 Task: Look for products with cinnamon flavor in the category "Gummy Candies".
Action: Mouse moved to (17, 59)
Screenshot: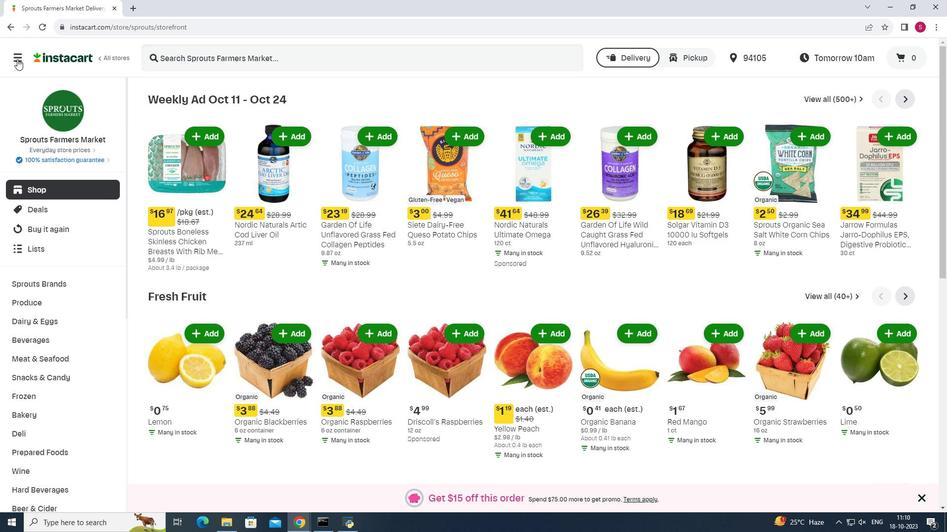 
Action: Mouse pressed left at (17, 59)
Screenshot: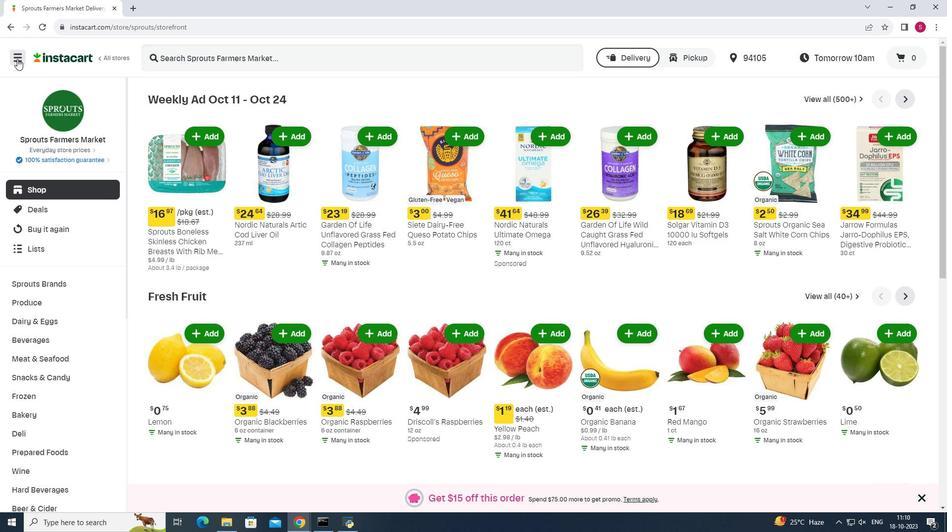 
Action: Mouse moved to (78, 262)
Screenshot: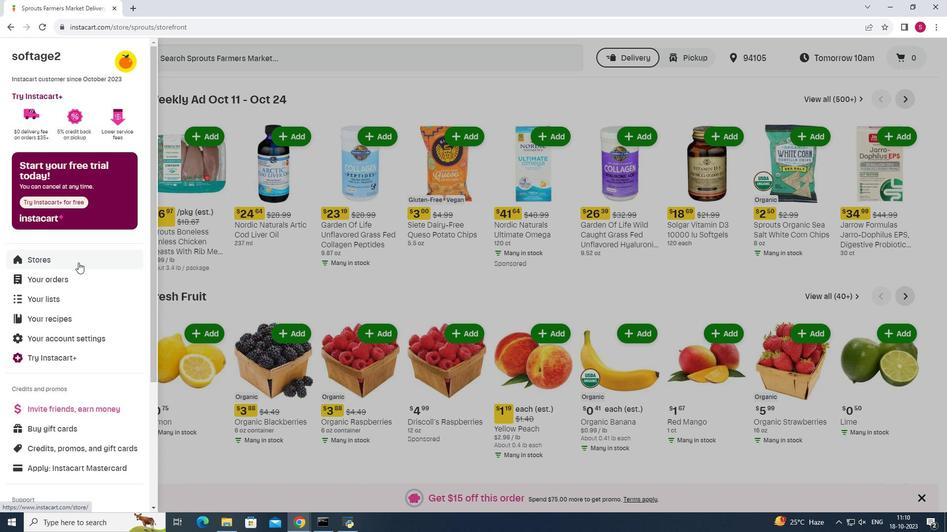 
Action: Mouse pressed left at (78, 262)
Screenshot: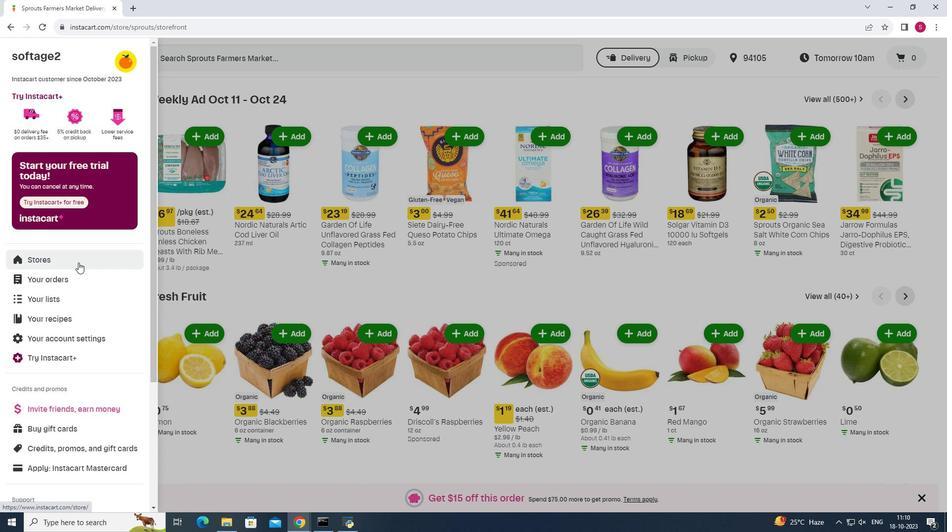 
Action: Mouse moved to (227, 85)
Screenshot: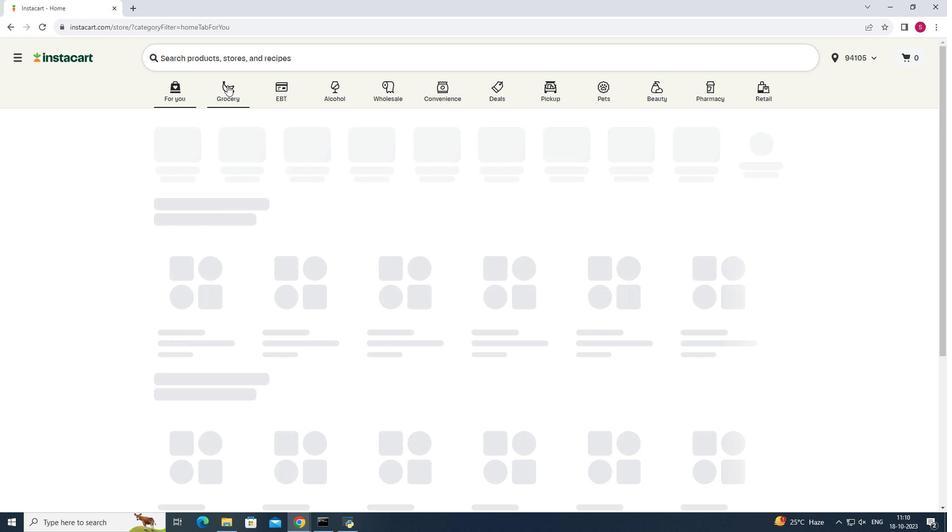 
Action: Mouse pressed left at (227, 85)
Screenshot: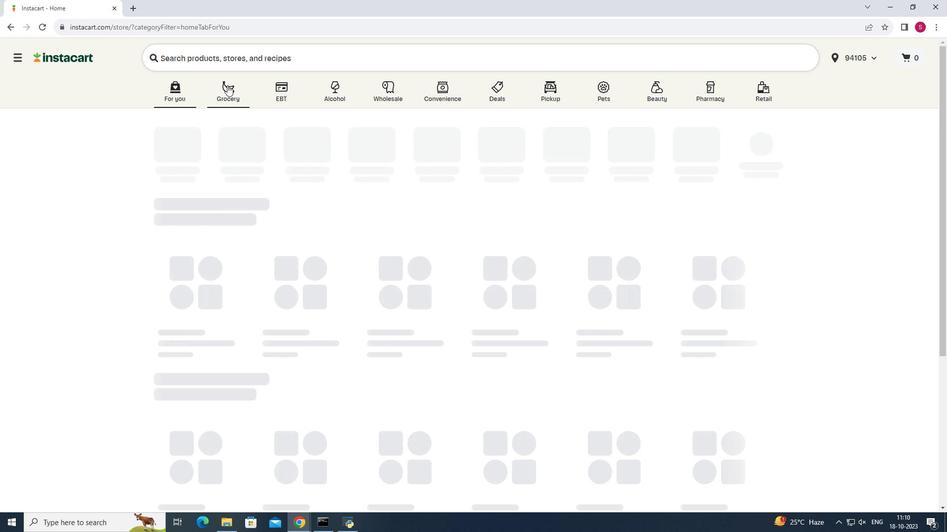 
Action: Mouse moved to (695, 133)
Screenshot: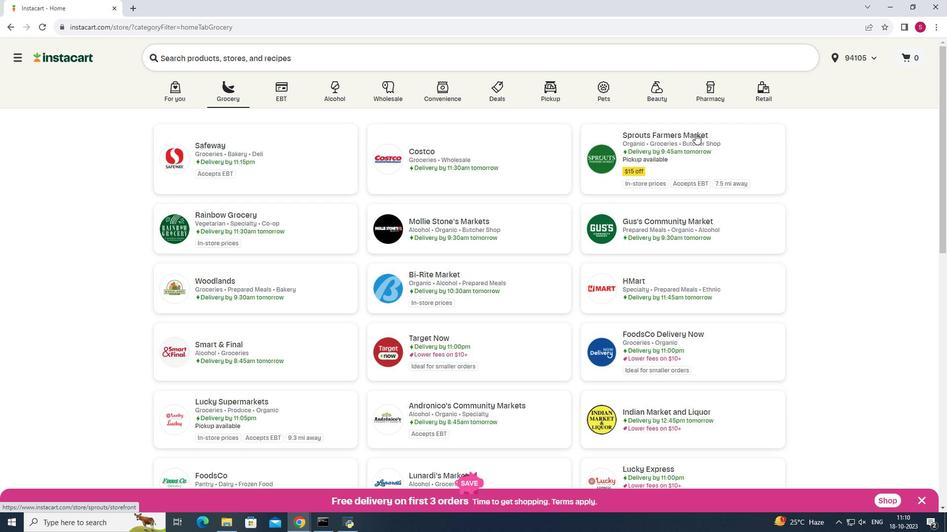 
Action: Mouse pressed left at (695, 133)
Screenshot: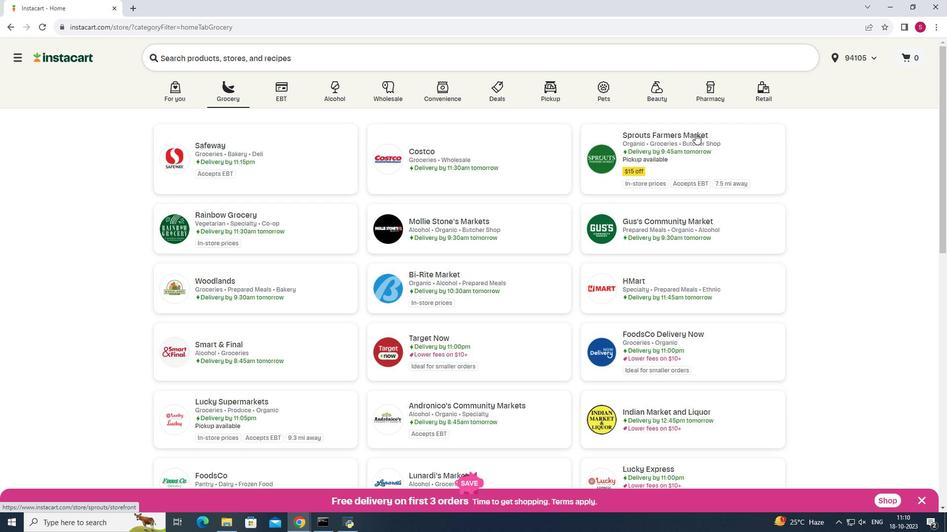 
Action: Mouse moved to (40, 378)
Screenshot: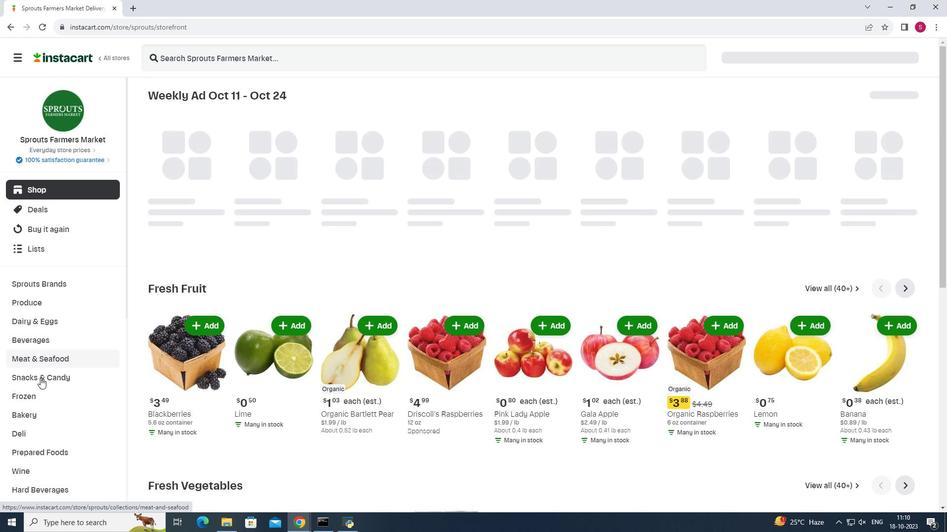 
Action: Mouse pressed left at (40, 378)
Screenshot: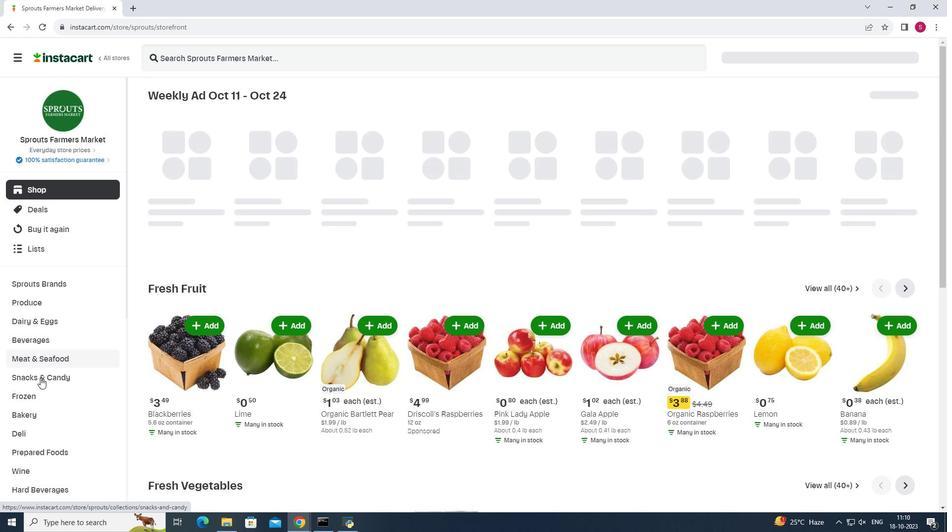 
Action: Mouse moved to (287, 120)
Screenshot: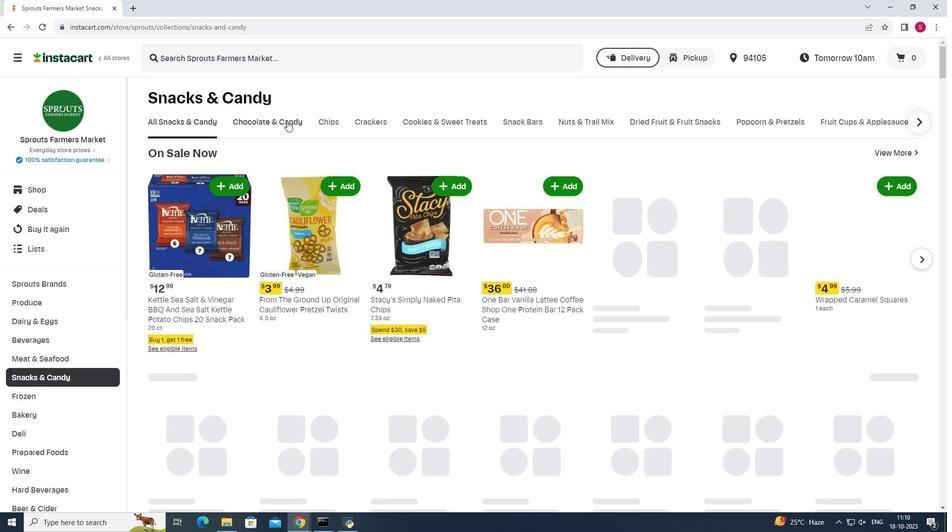 
Action: Mouse pressed left at (287, 120)
Screenshot: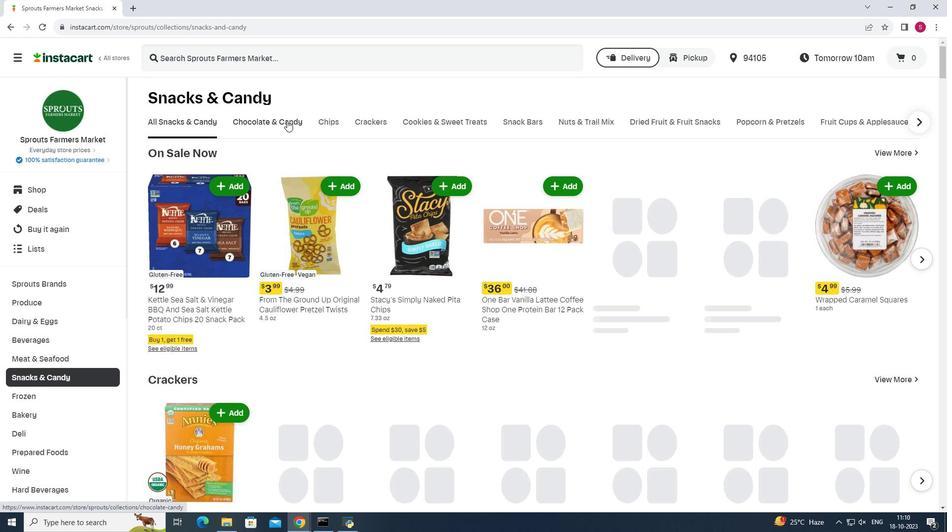 
Action: Mouse pressed left at (287, 120)
Screenshot: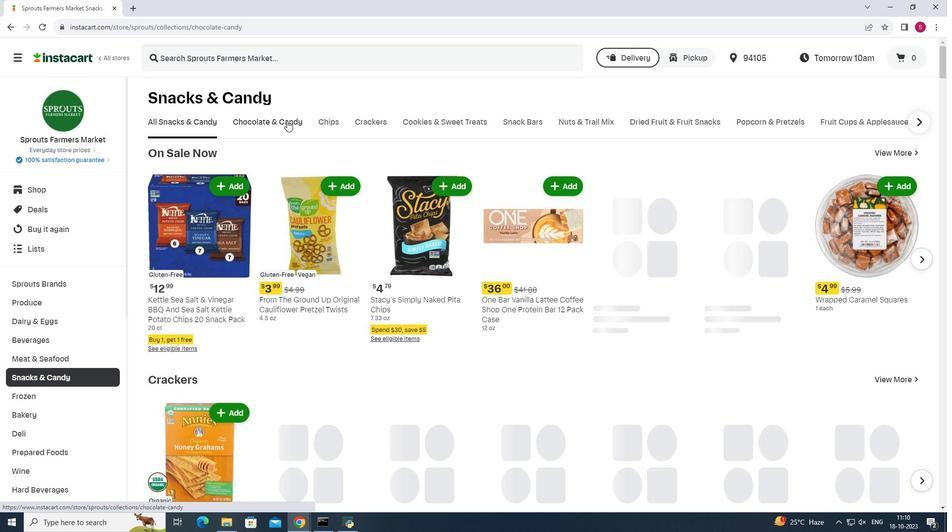 
Action: Mouse moved to (358, 162)
Screenshot: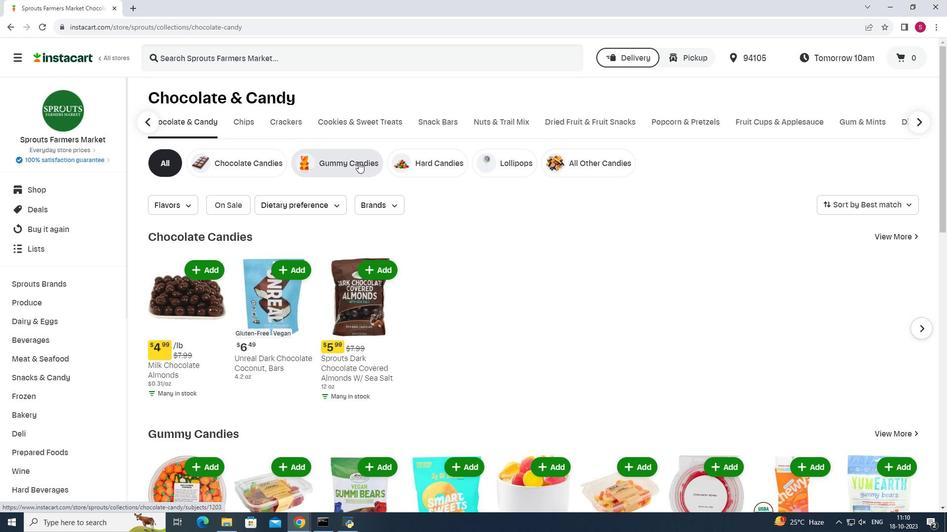 
Action: Mouse pressed left at (358, 162)
Screenshot: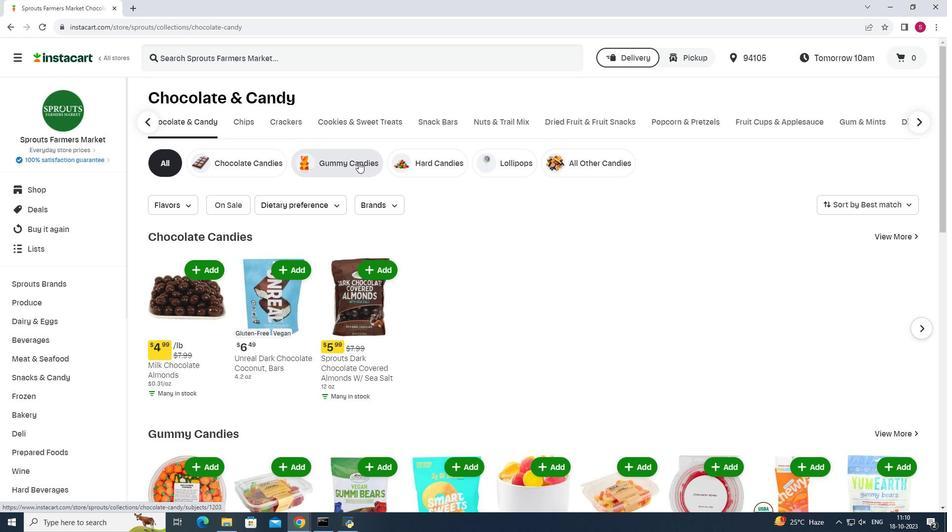 
Action: Mouse moved to (182, 204)
Screenshot: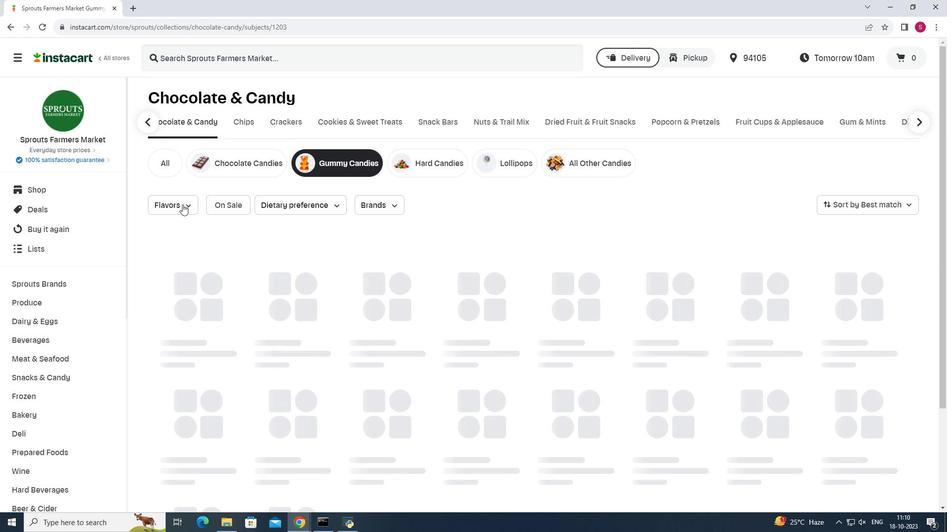 
Action: Mouse pressed left at (182, 204)
Screenshot: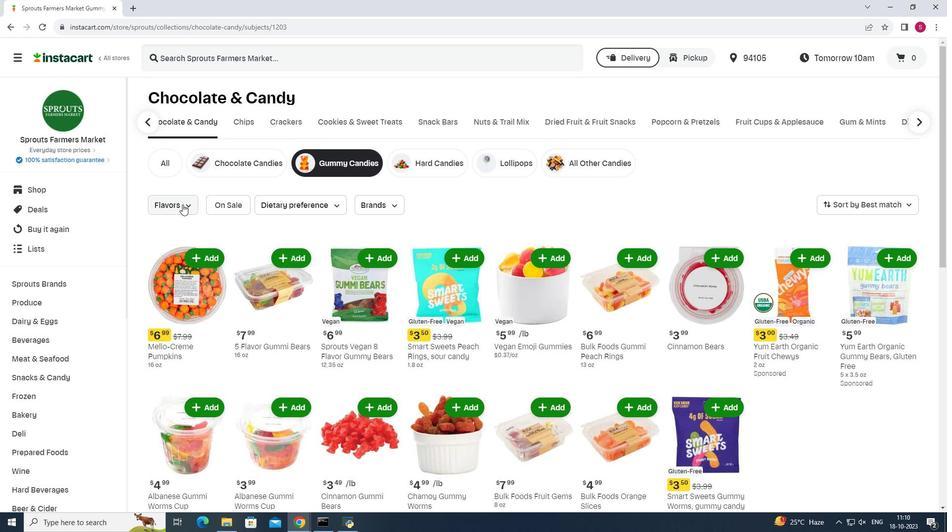 
Action: Mouse moved to (185, 207)
Screenshot: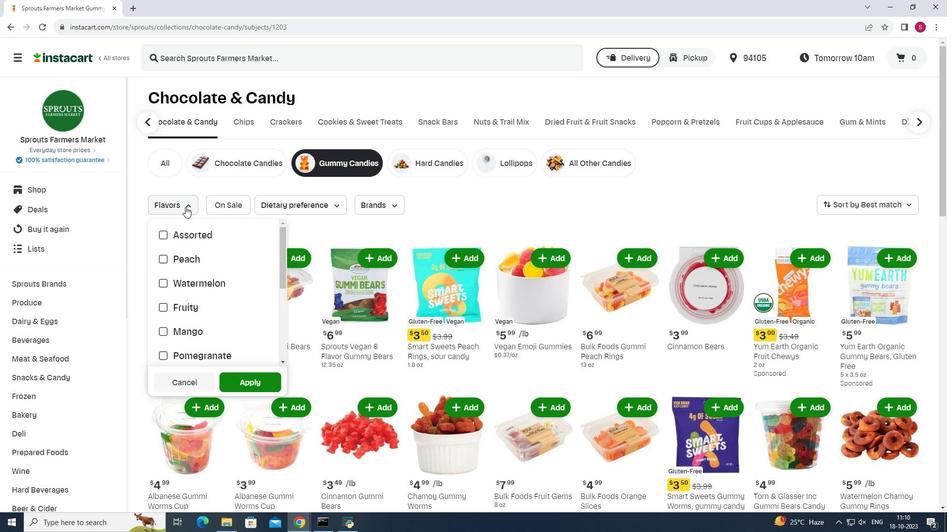 
Action: Mouse pressed left at (185, 207)
Screenshot: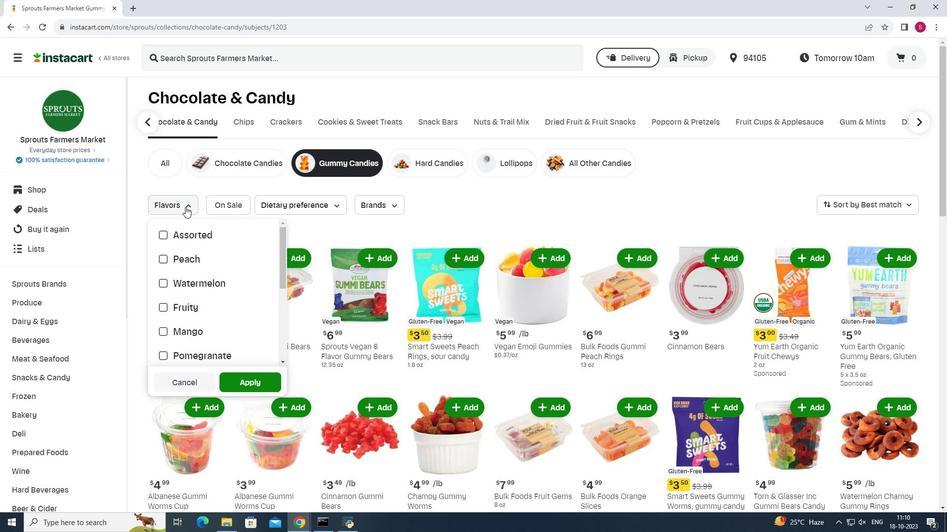 
Action: Mouse pressed left at (185, 207)
Screenshot: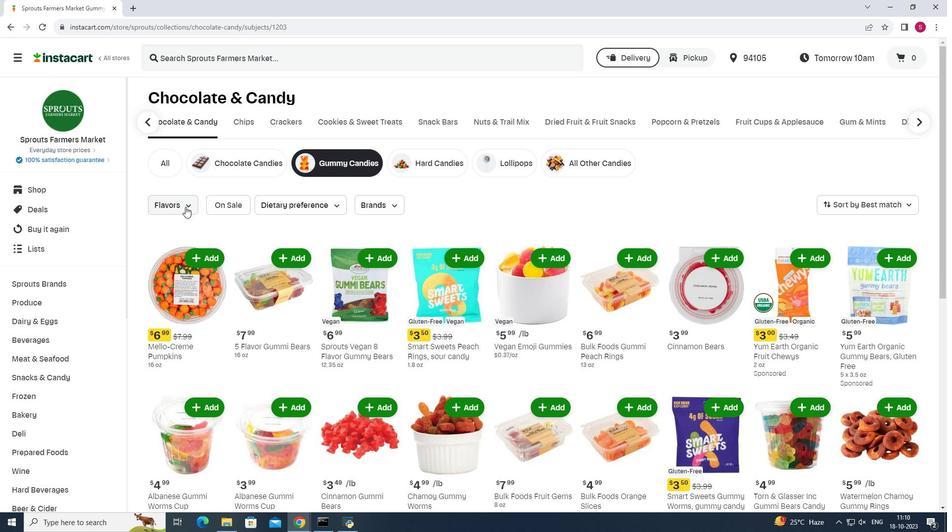 
Action: Mouse moved to (225, 281)
Screenshot: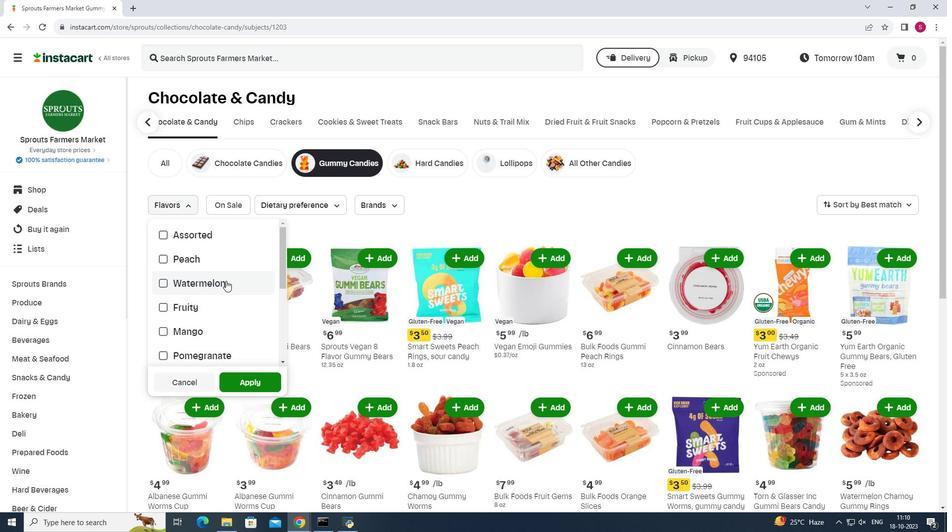 
Action: Mouse scrolled (225, 280) with delta (0, 0)
Screenshot: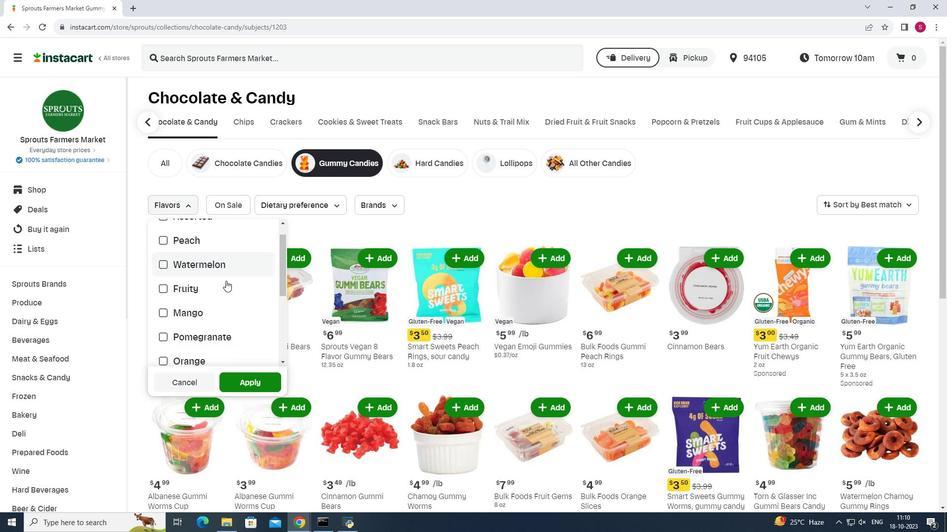 
Action: Mouse scrolled (225, 280) with delta (0, 0)
Screenshot: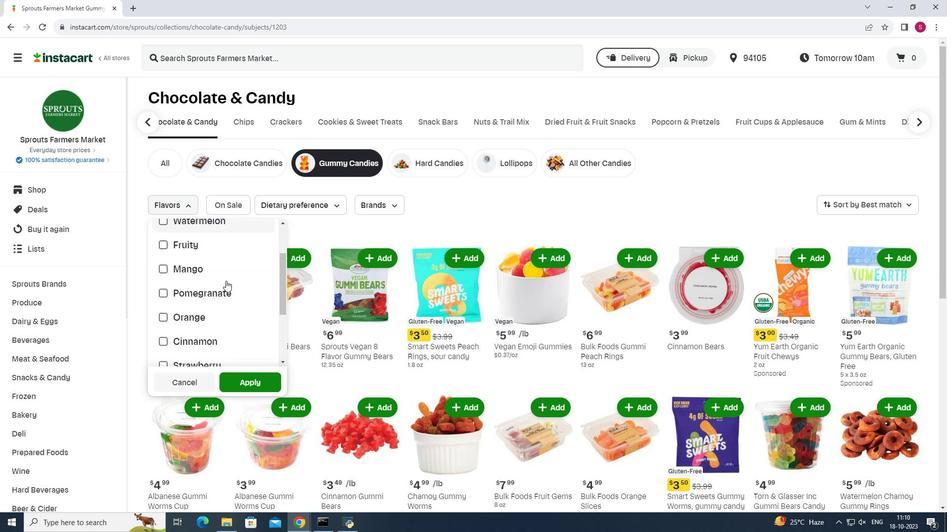
Action: Mouse moved to (163, 306)
Screenshot: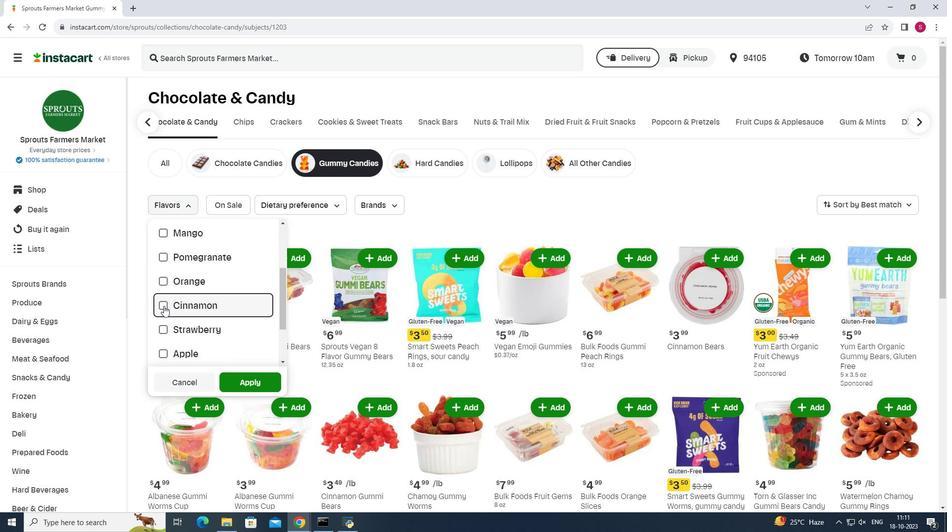 
Action: Mouse pressed left at (163, 306)
Screenshot: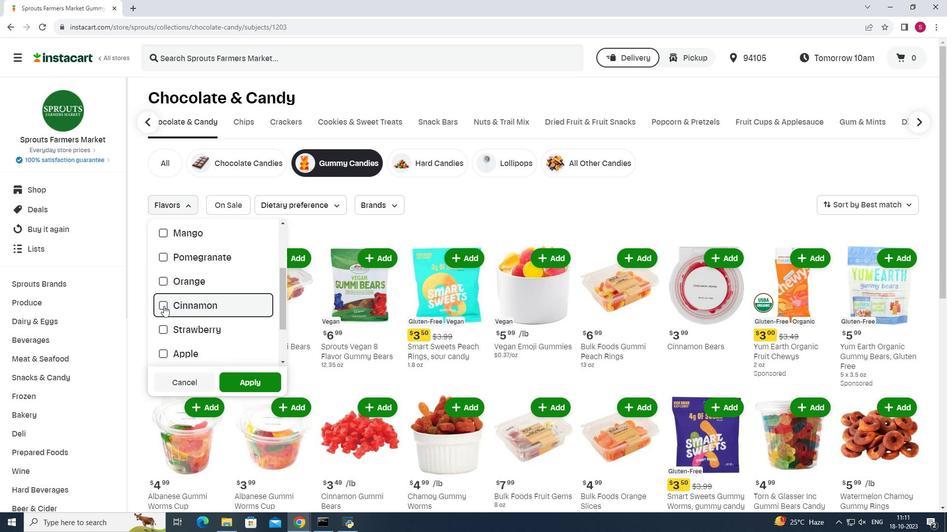 
Action: Mouse moved to (247, 382)
Screenshot: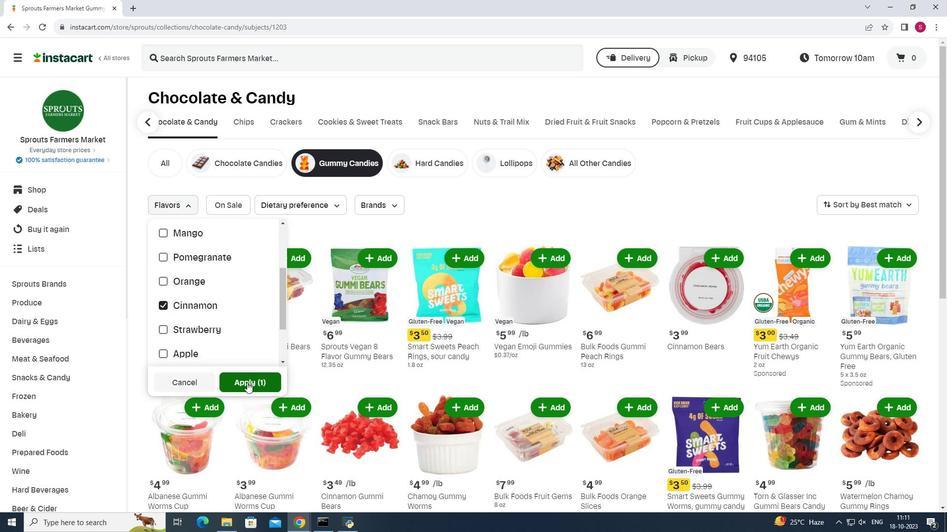
Action: Mouse pressed left at (247, 382)
Screenshot: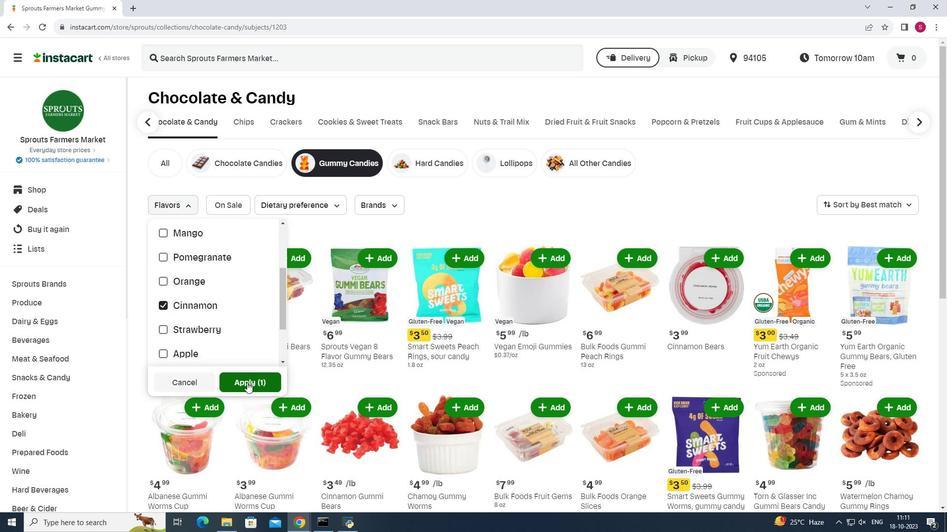 
Action: Mouse moved to (516, 195)
Screenshot: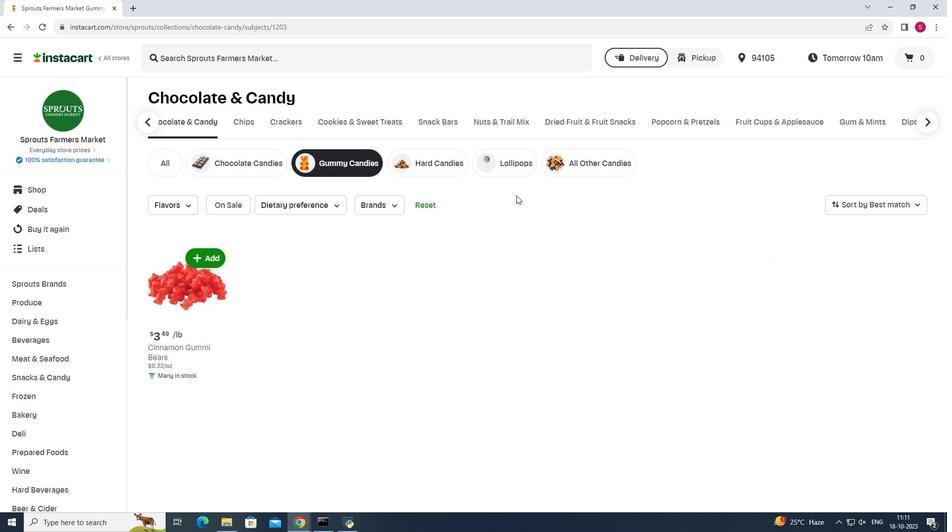 
